 Task: Move the task Implement a new network monitoring system for a company's IT infrastructure to the section Done in the project AgileInsight and filter the tasks in the project by Due this week
Action: Mouse moved to (82, 317)
Screenshot: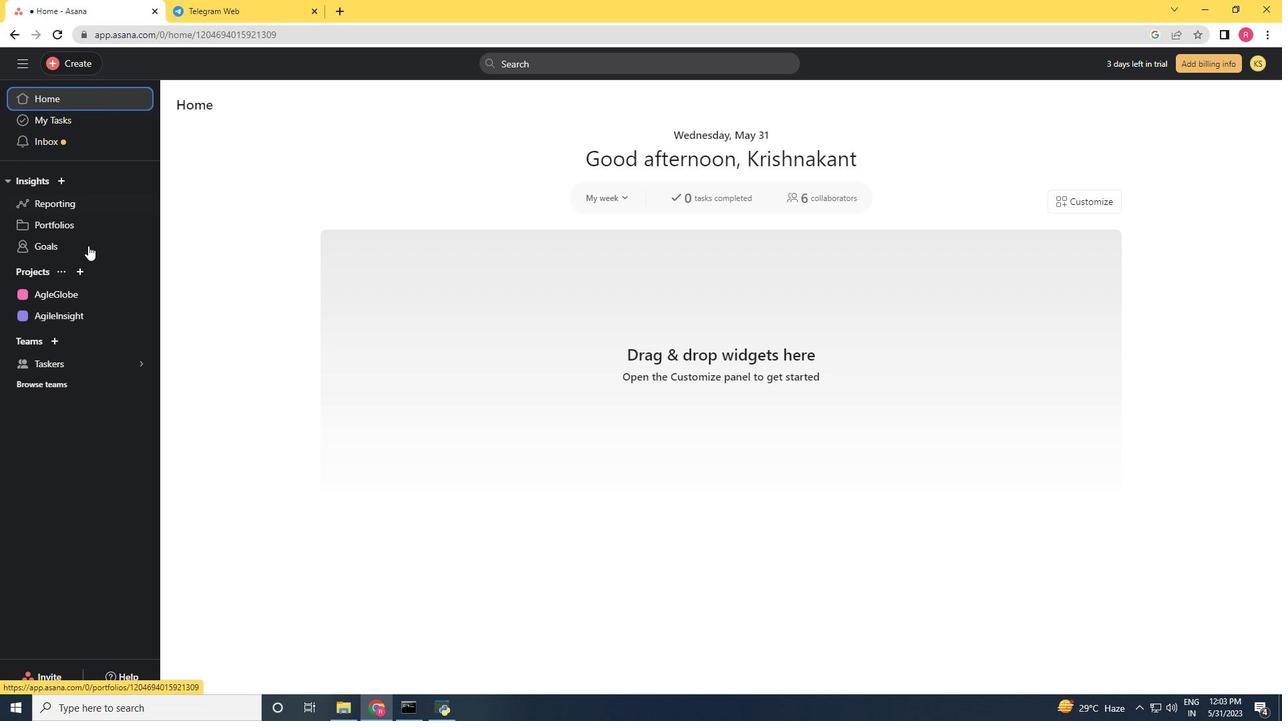 
Action: Mouse pressed left at (82, 317)
Screenshot: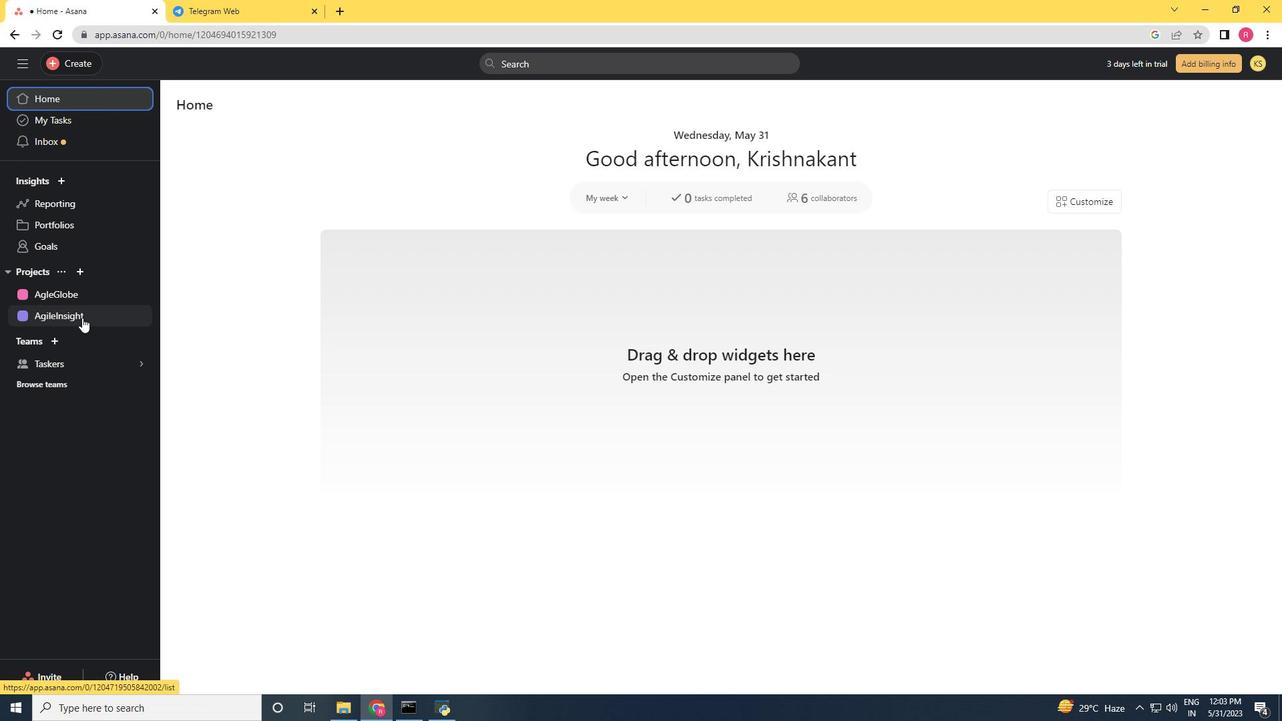 
Action: Mouse moved to (842, 243)
Screenshot: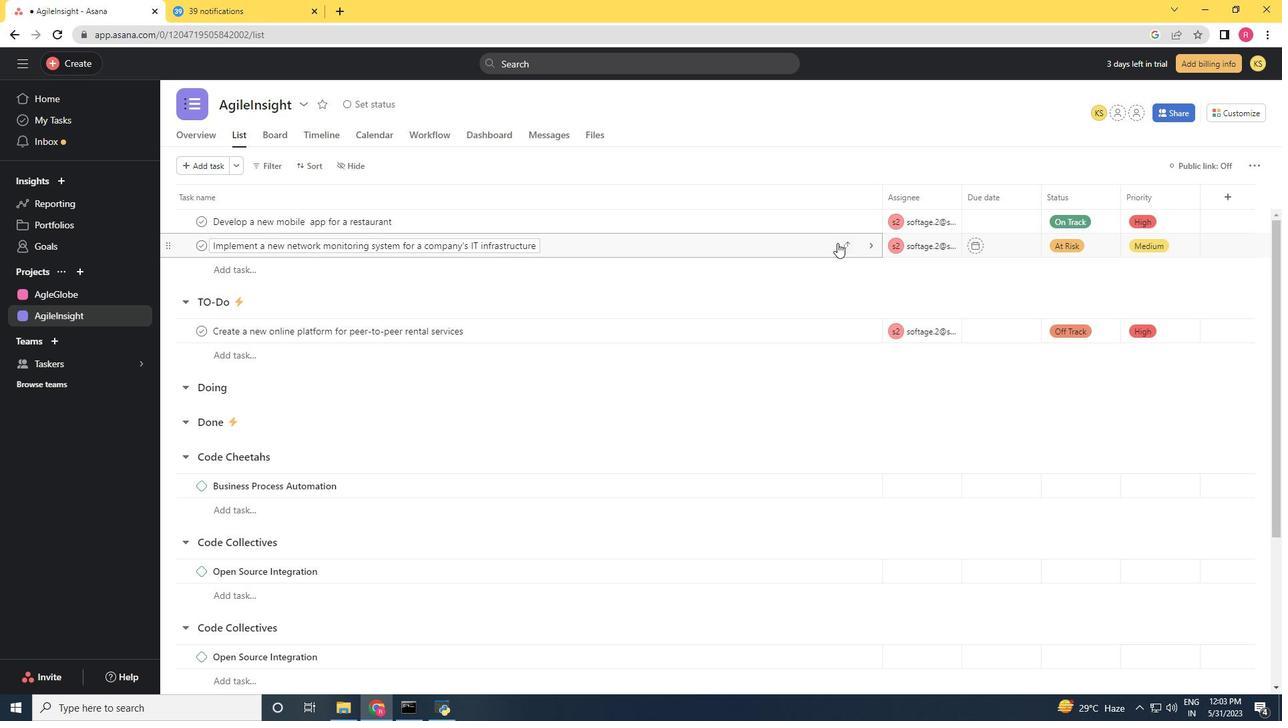 
Action: Mouse pressed left at (842, 243)
Screenshot: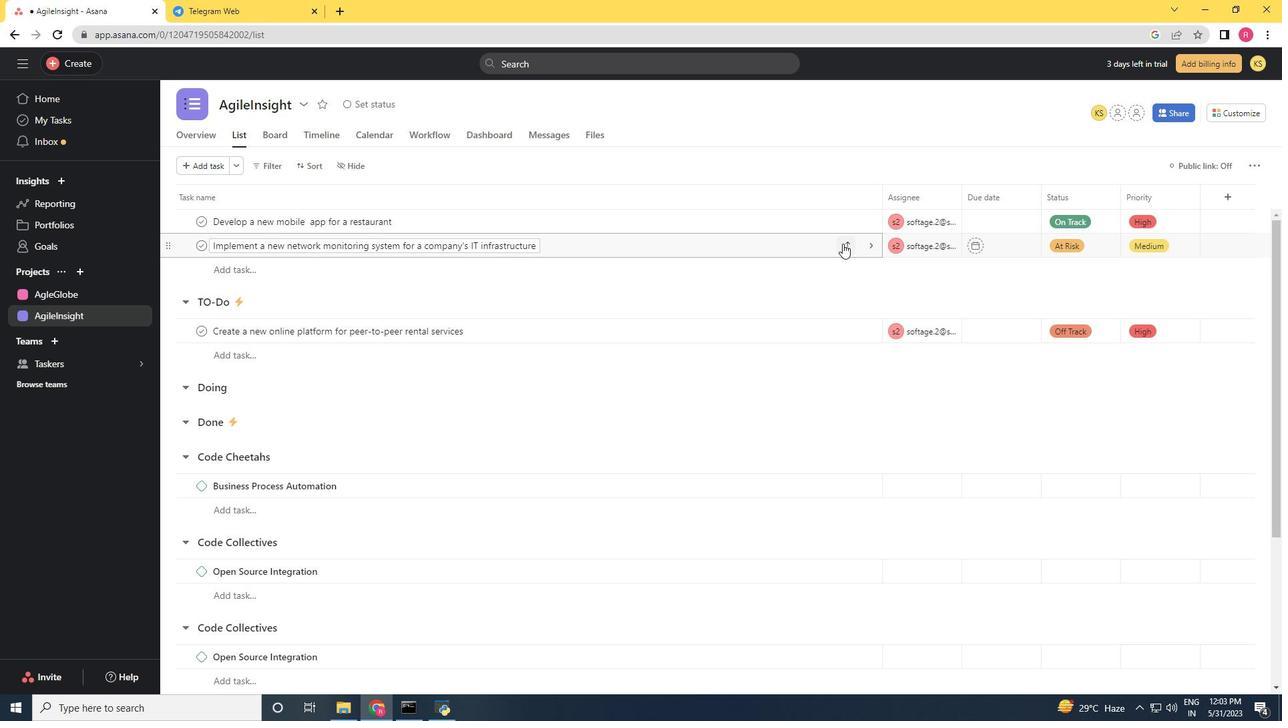 
Action: Mouse moved to (787, 368)
Screenshot: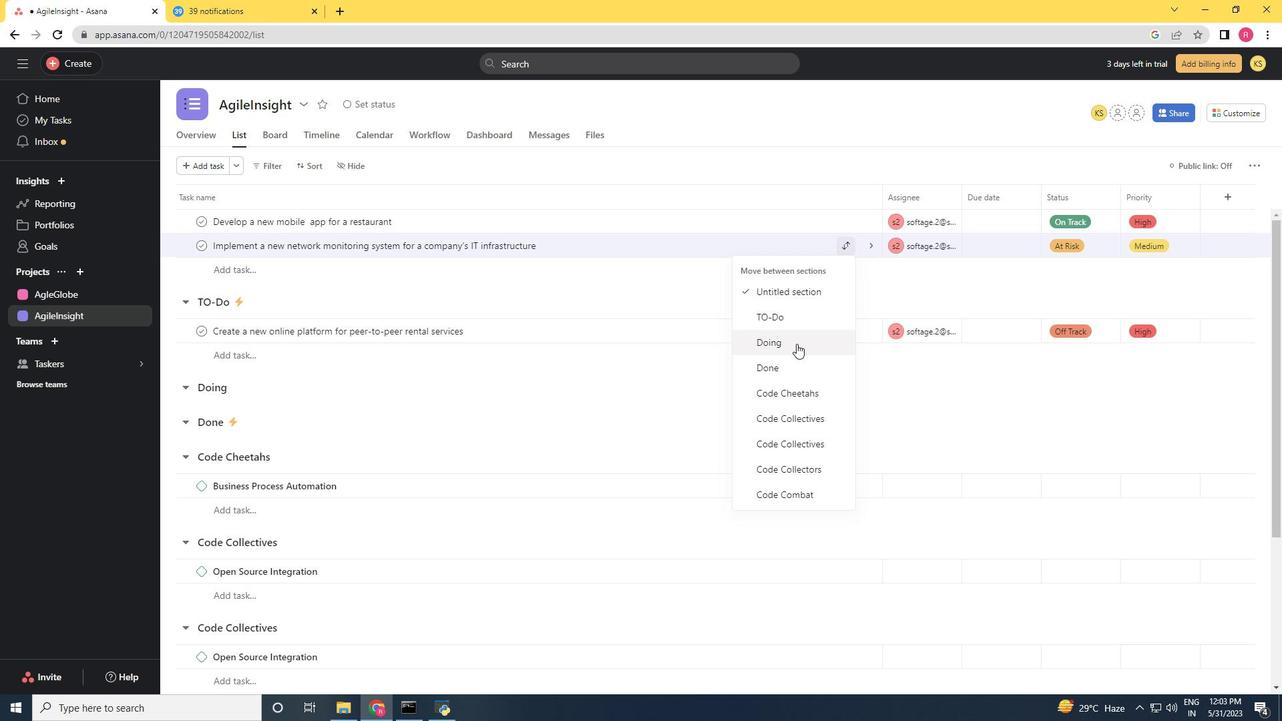 
Action: Mouse pressed left at (787, 368)
Screenshot: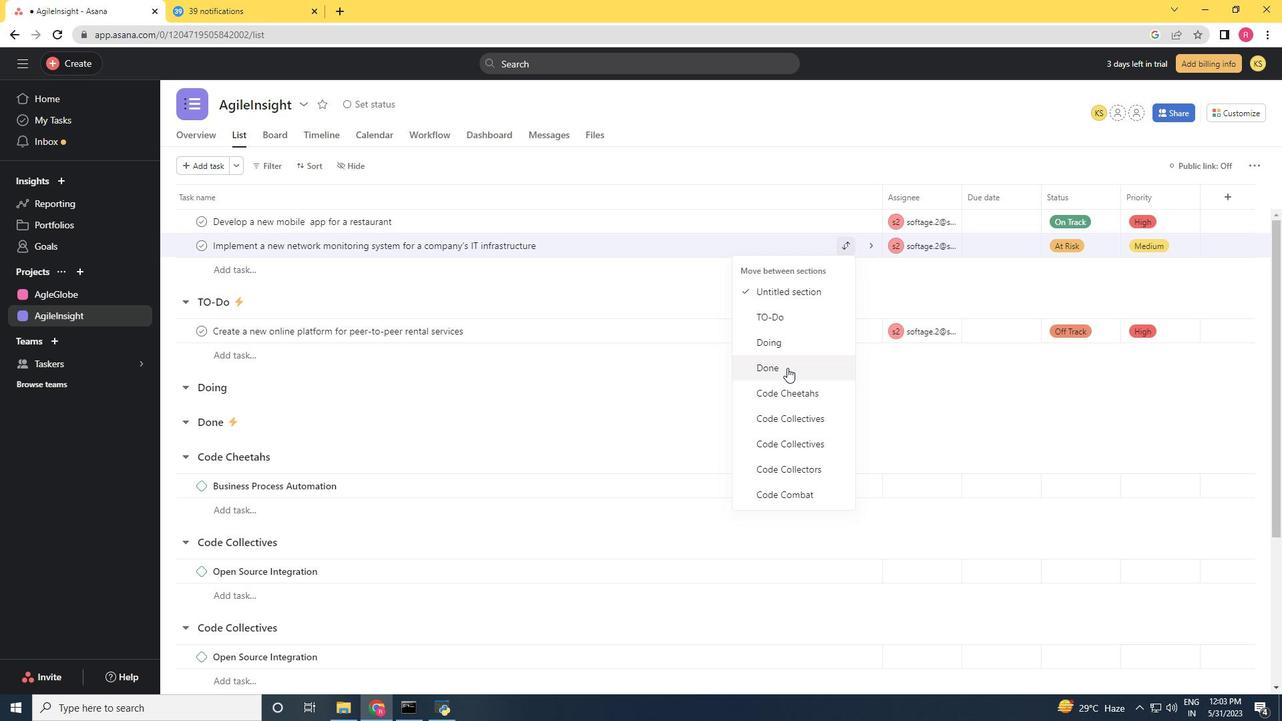 
Action: Mouse moved to (263, 164)
Screenshot: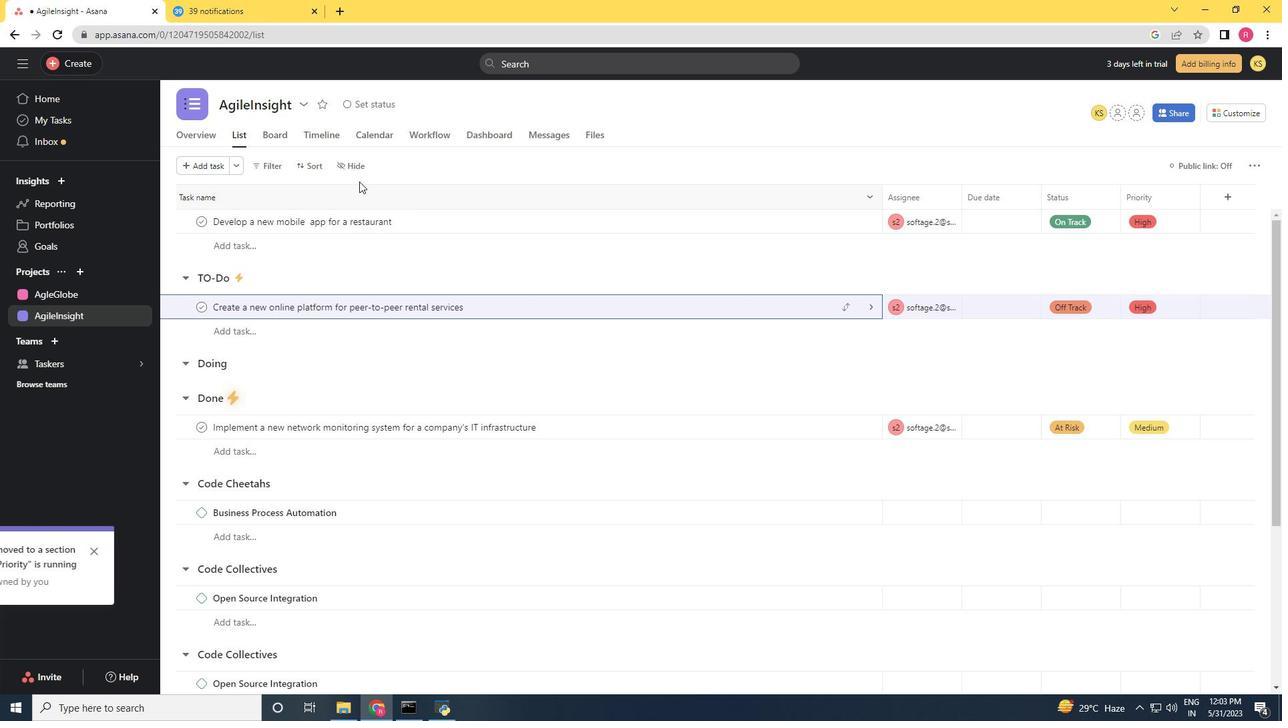 
Action: Mouse pressed left at (263, 164)
Screenshot: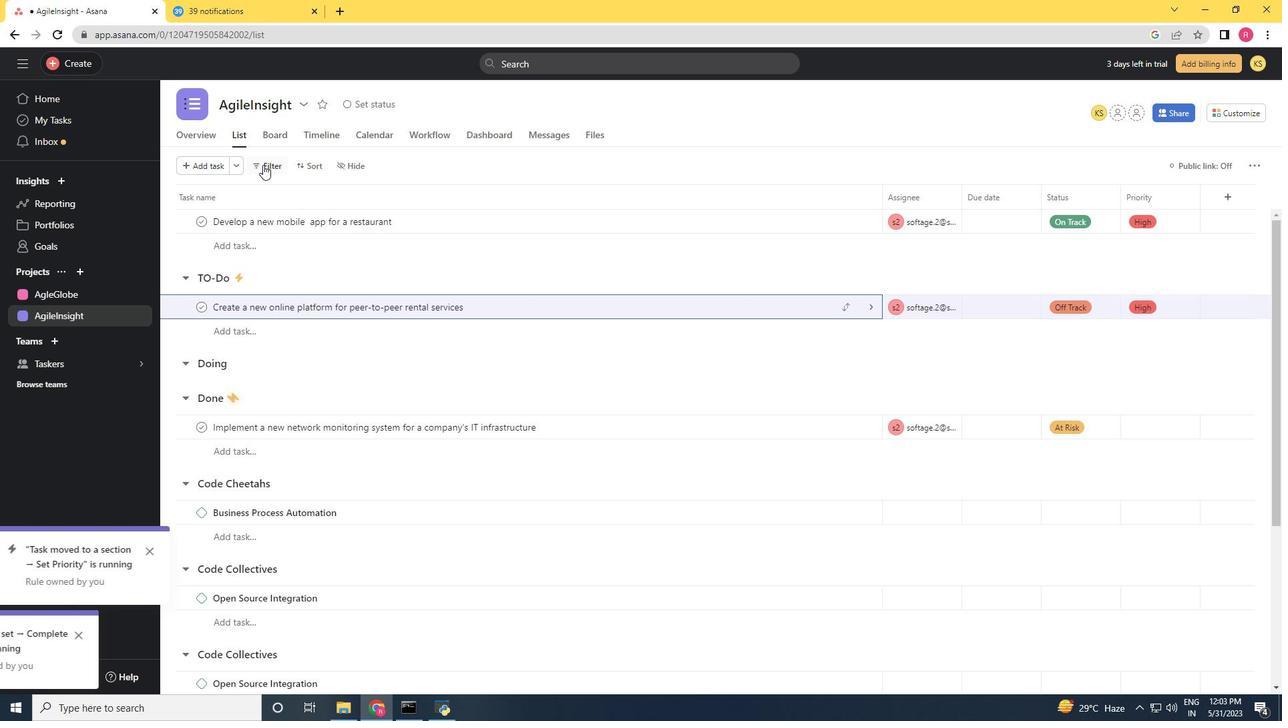 
Action: Mouse moved to (285, 238)
Screenshot: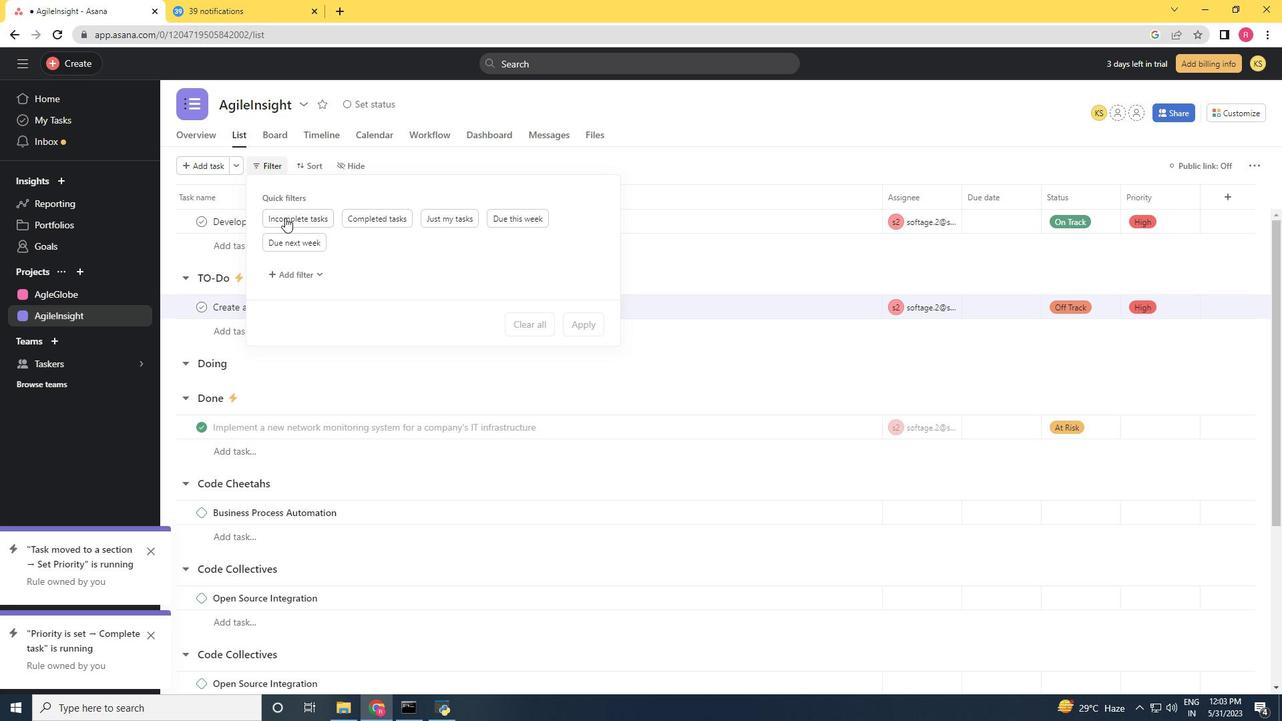 
Action: Mouse pressed left at (285, 238)
Screenshot: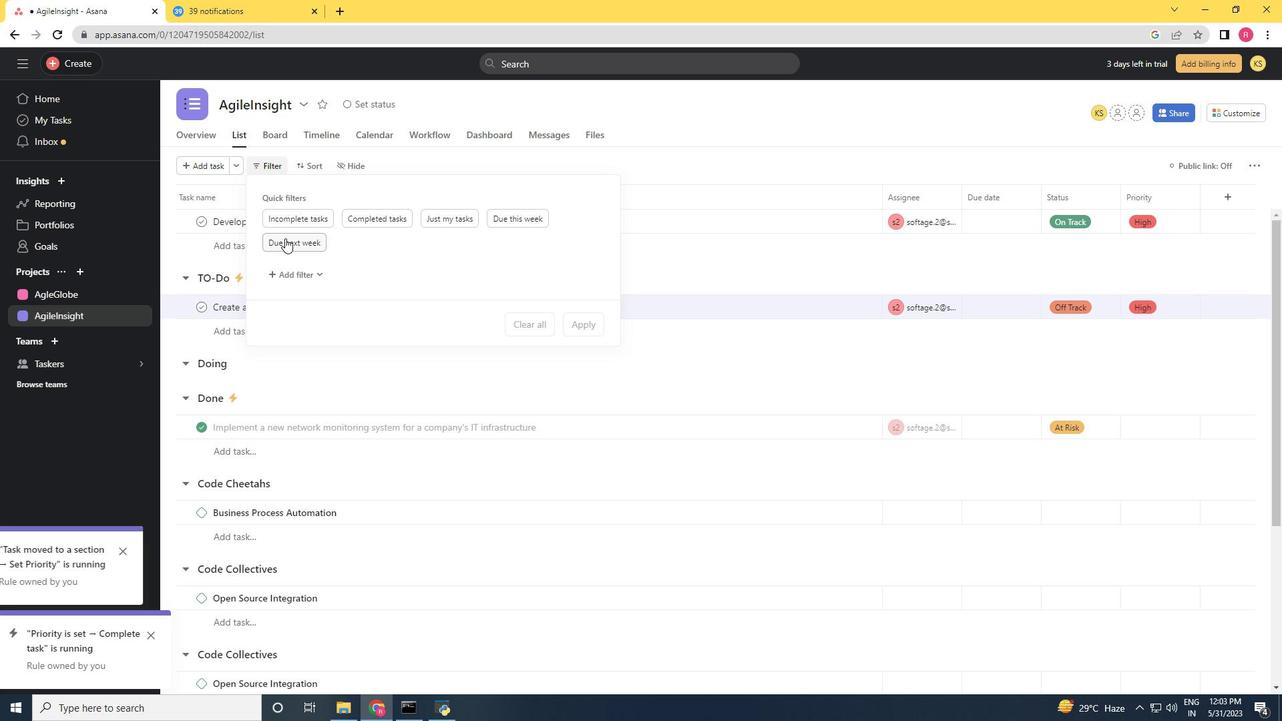
